 Task: Establish milestones for completing different stages of in-depth analysis on selected data patterns.
Action: Mouse moved to (437, 252)
Screenshot: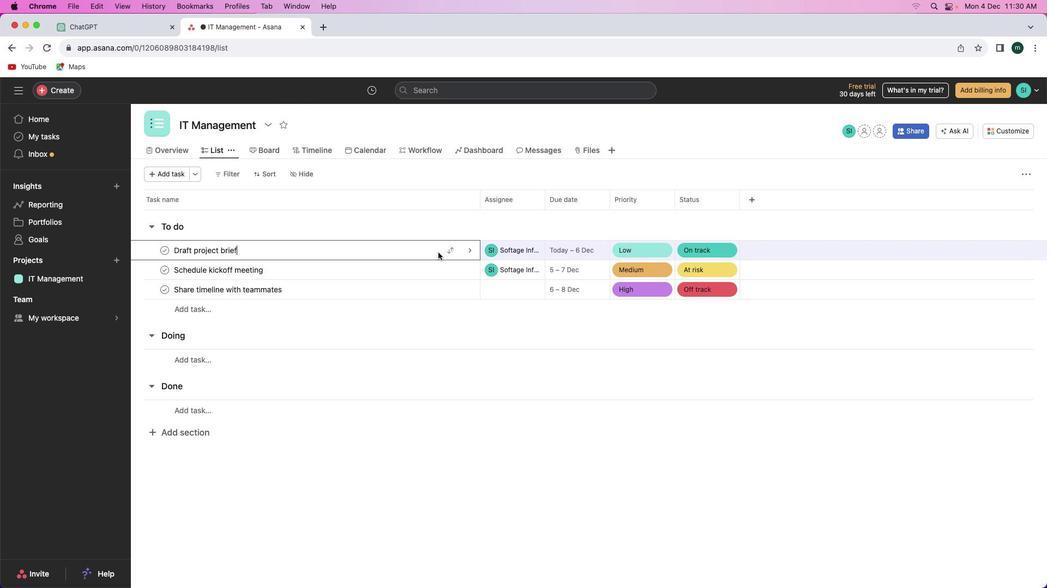 
Action: Mouse pressed left at (437, 252)
Screenshot: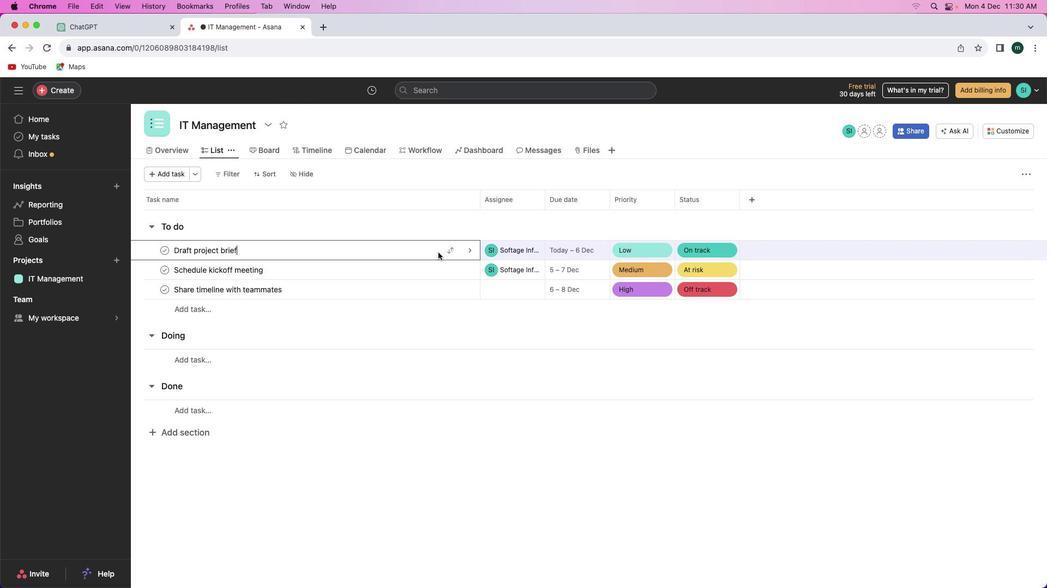 
Action: Mouse pressed left at (437, 252)
Screenshot: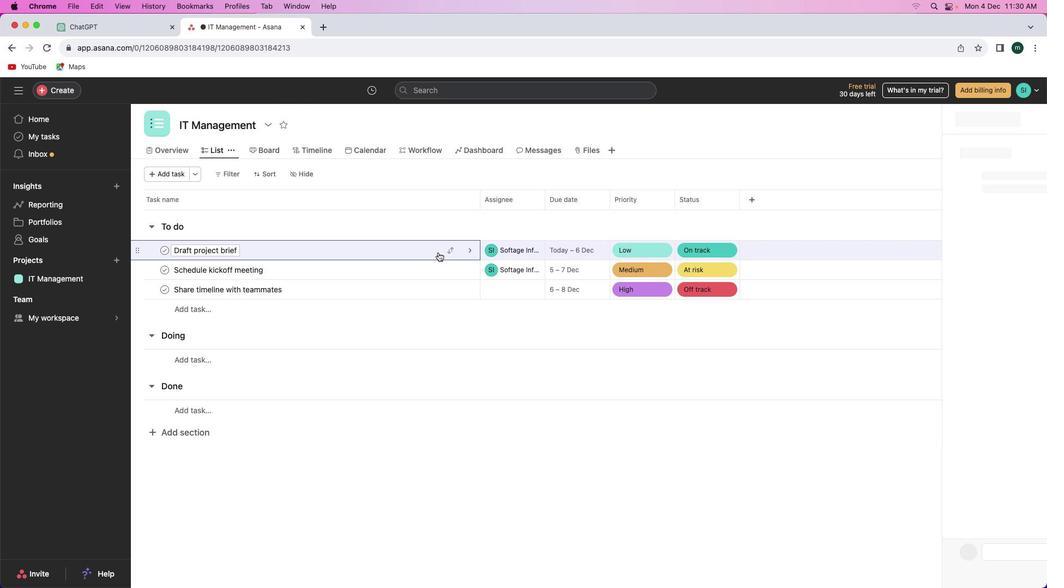 
Action: Mouse moved to (1002, 121)
Screenshot: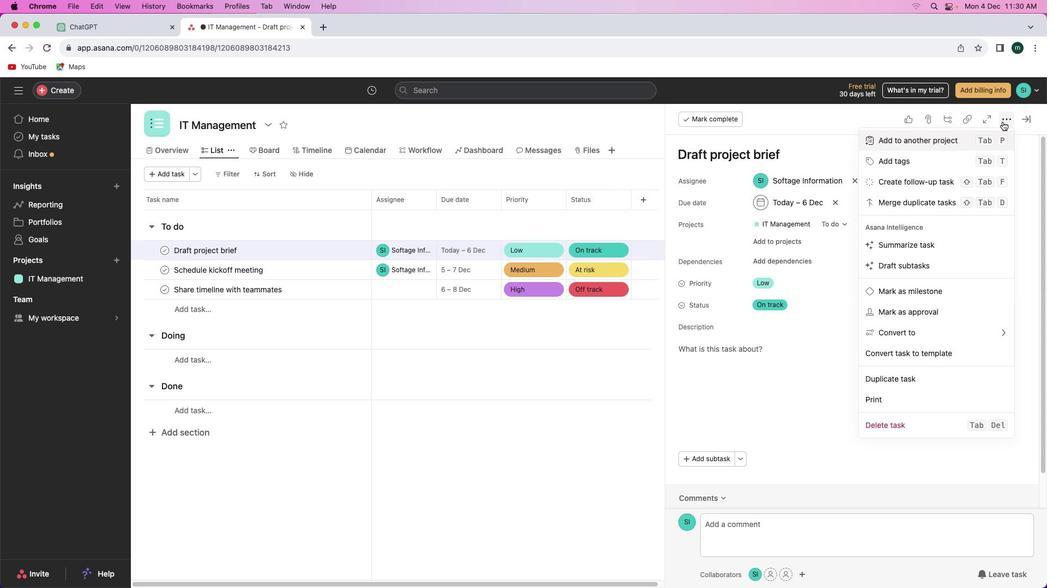 
Action: Mouse pressed left at (1002, 121)
Screenshot: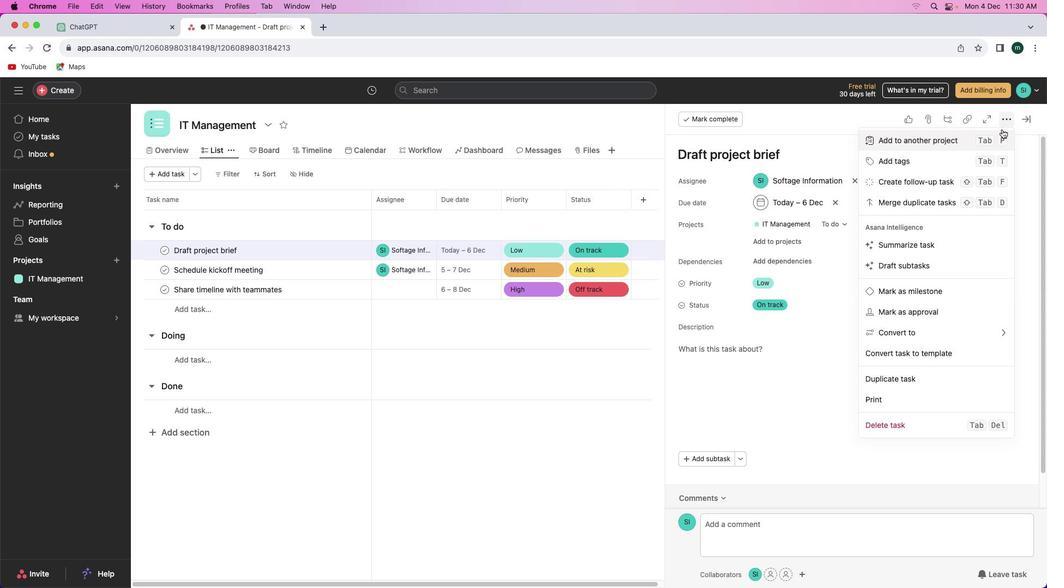 
Action: Mouse moved to (955, 286)
Screenshot: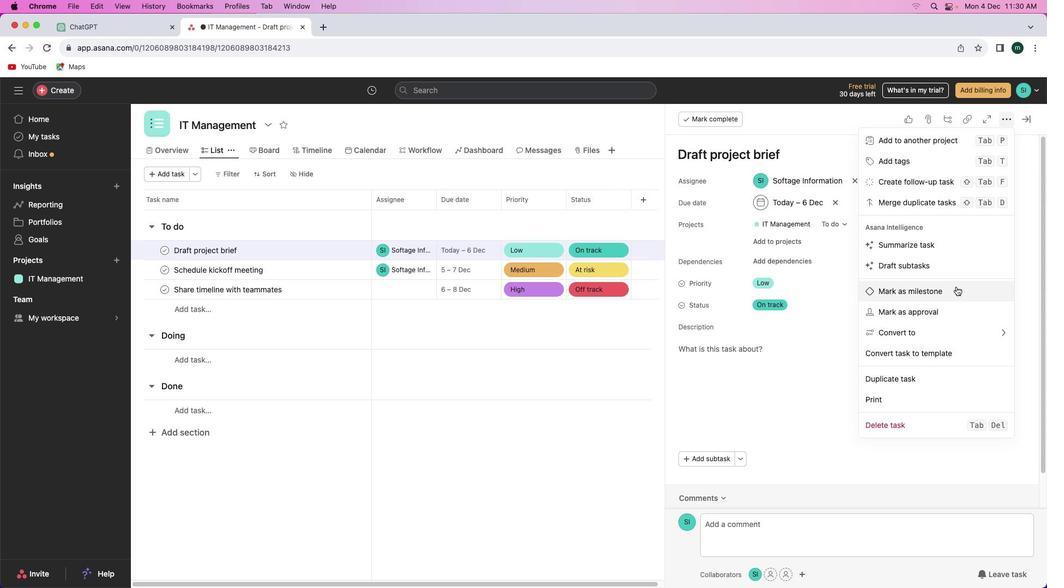 
Action: Mouse pressed left at (955, 286)
Screenshot: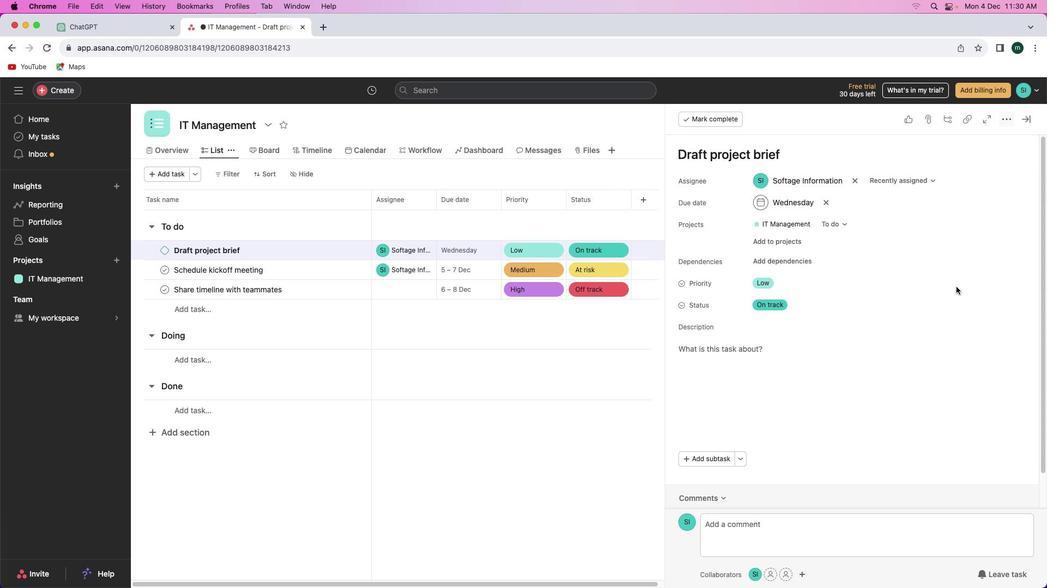 
Action: Mouse moved to (346, 278)
Screenshot: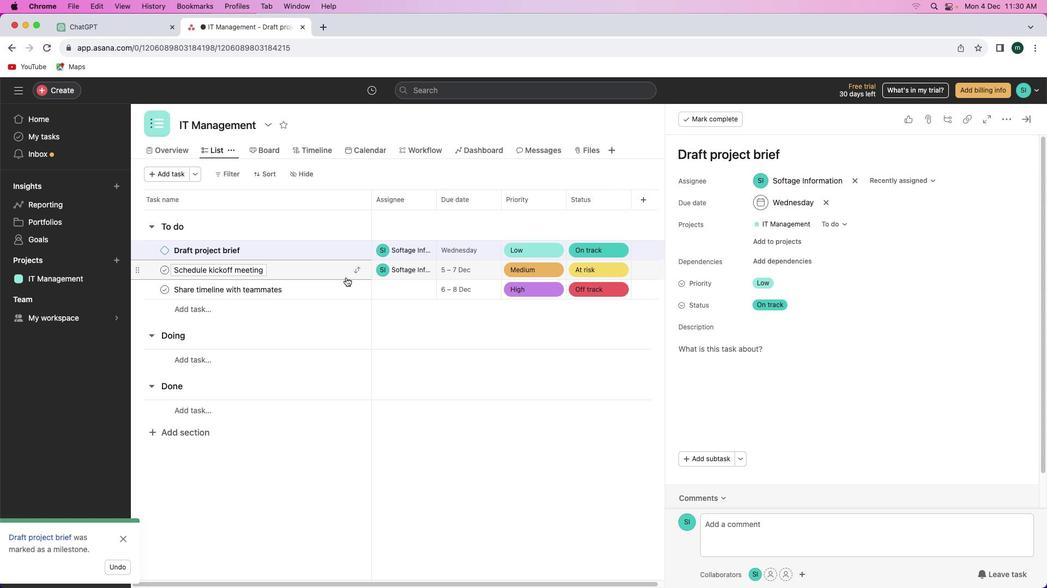 
Action: Mouse pressed left at (346, 278)
Screenshot: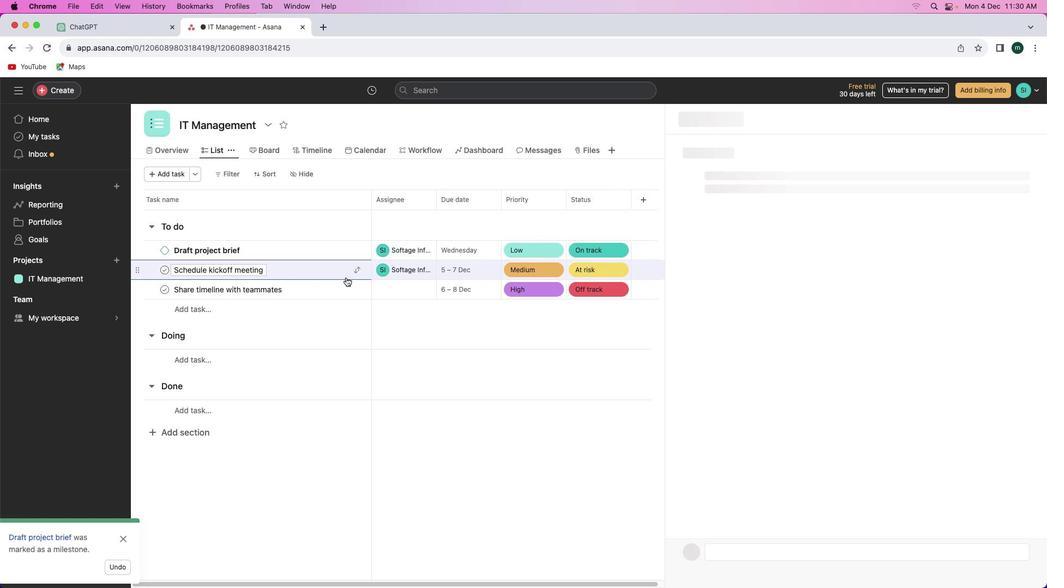 
Action: Mouse moved to (1004, 122)
Screenshot: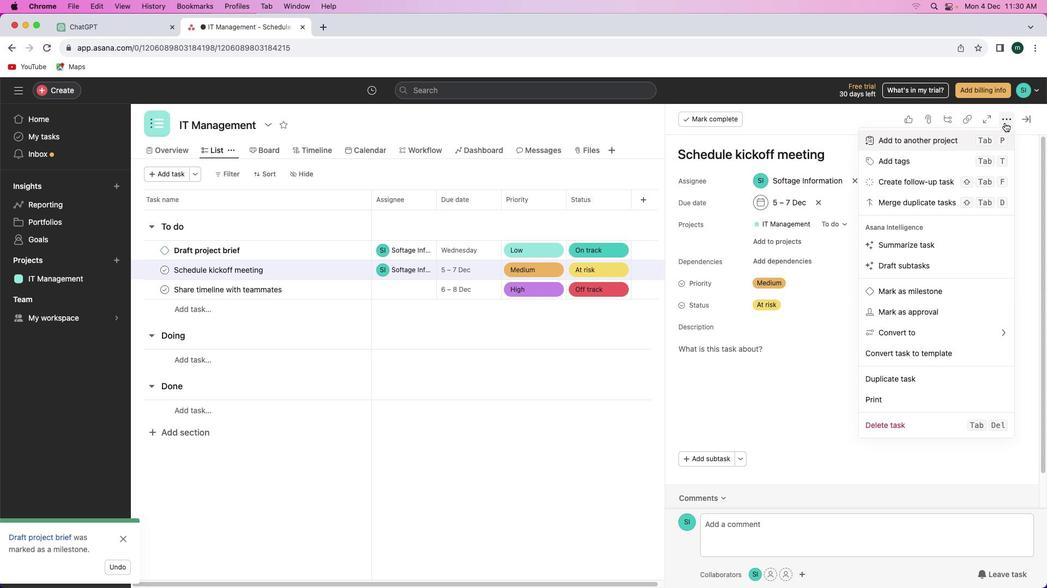 
Action: Mouse pressed left at (1004, 122)
Screenshot: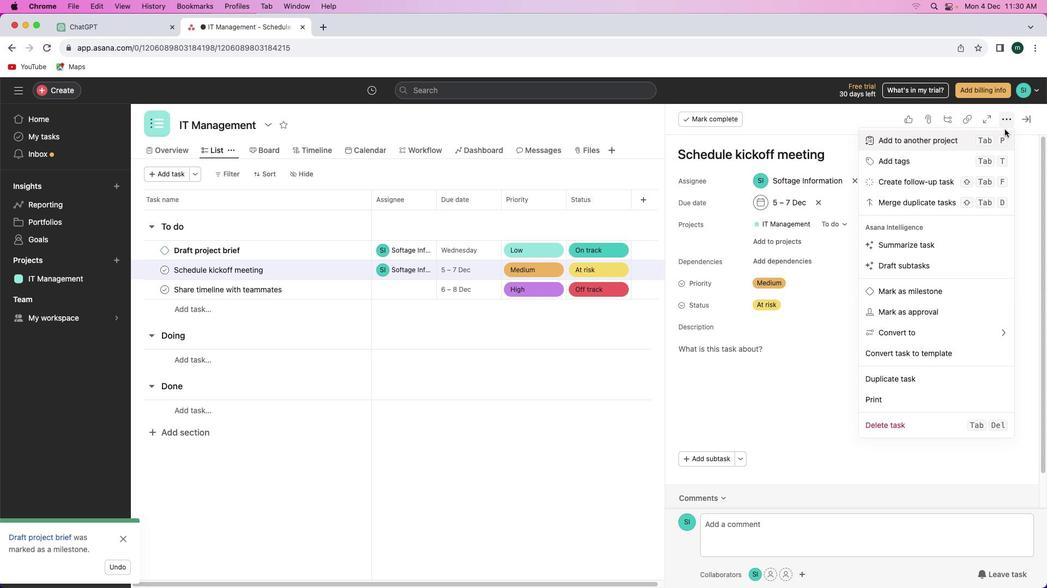
Action: Mouse moved to (970, 297)
Screenshot: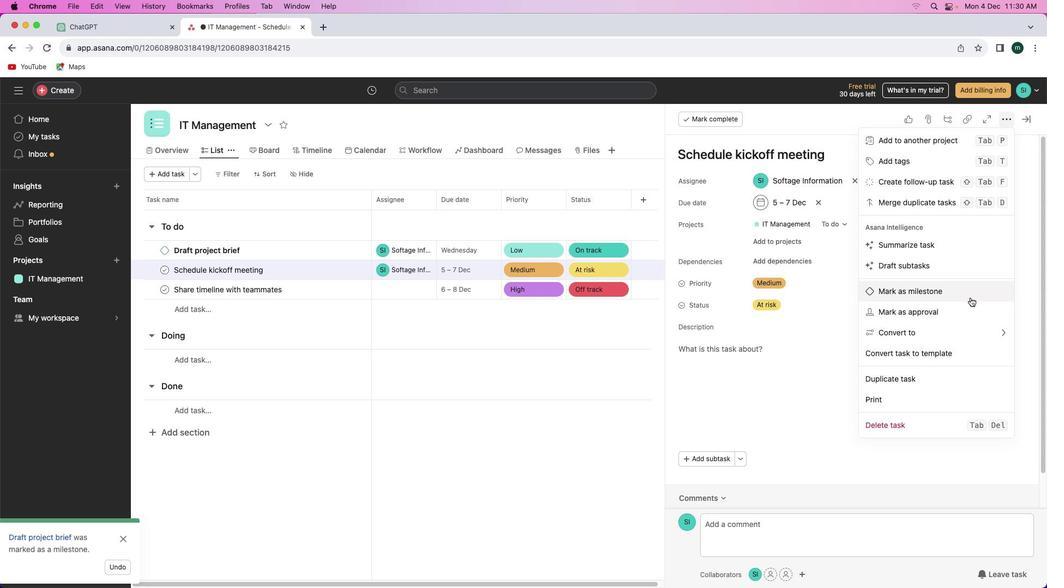 
Action: Mouse pressed left at (970, 297)
Screenshot: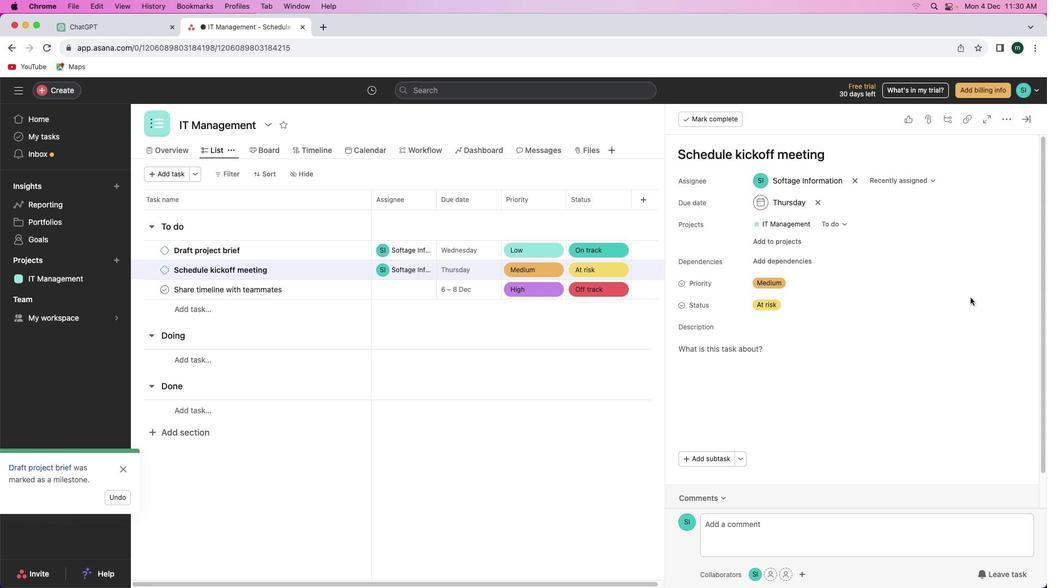 
Action: Mouse moved to (328, 295)
Screenshot: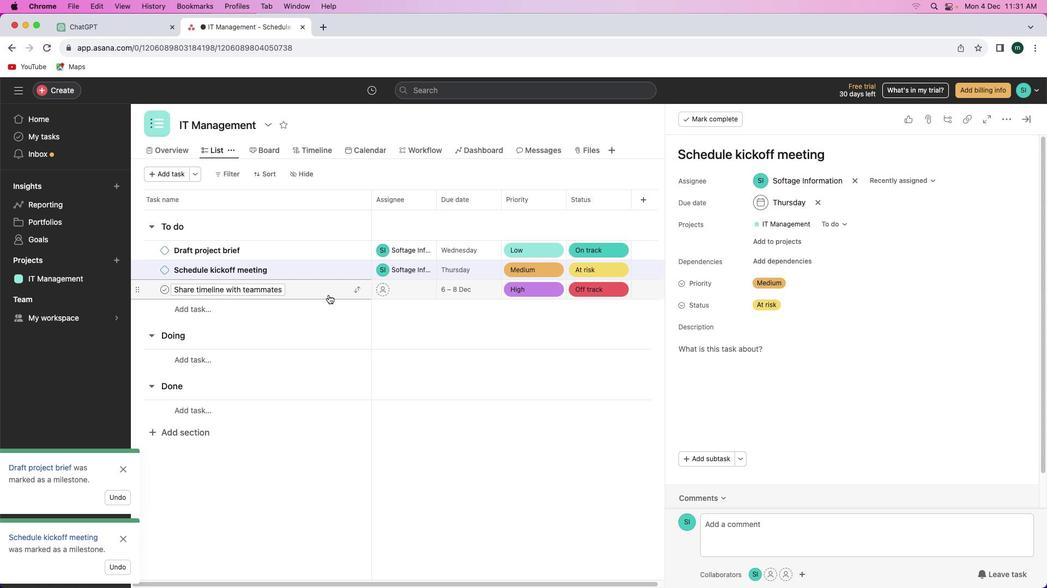 
Action: Mouse pressed left at (328, 295)
Screenshot: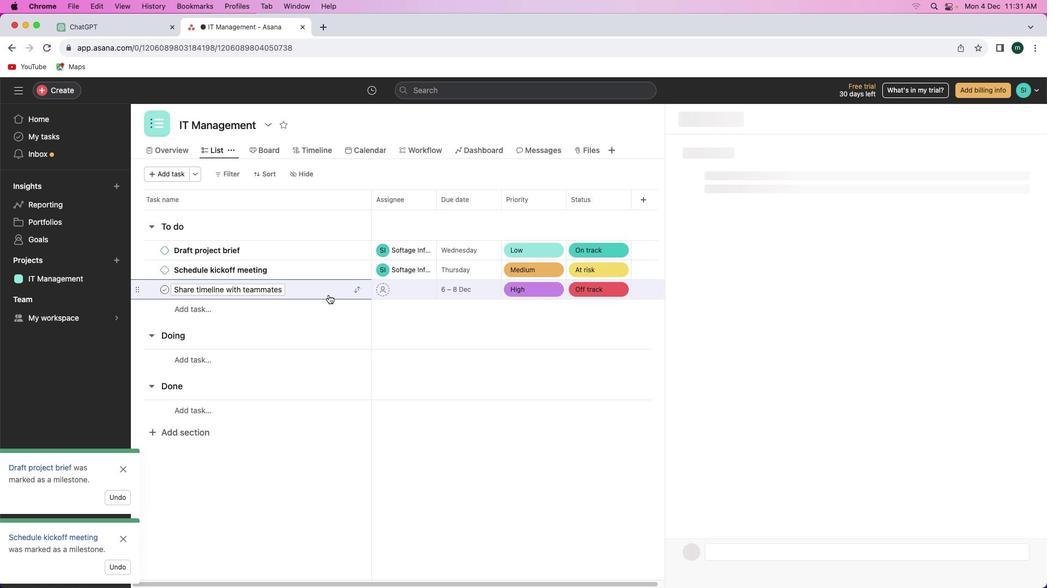 
Action: Mouse moved to (1001, 122)
Screenshot: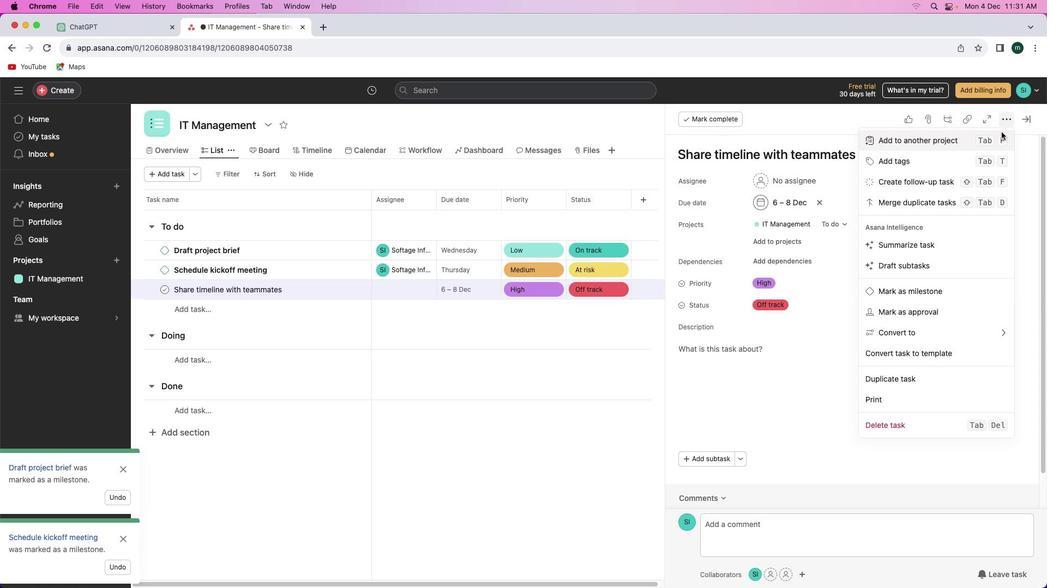 
Action: Mouse pressed left at (1001, 122)
Screenshot: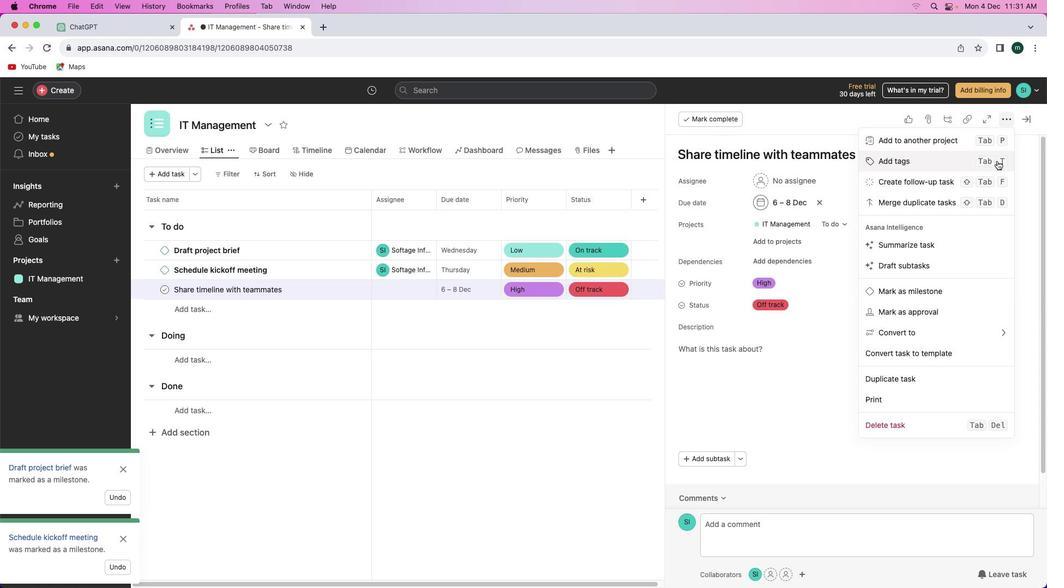 
Action: Mouse moved to (967, 288)
Screenshot: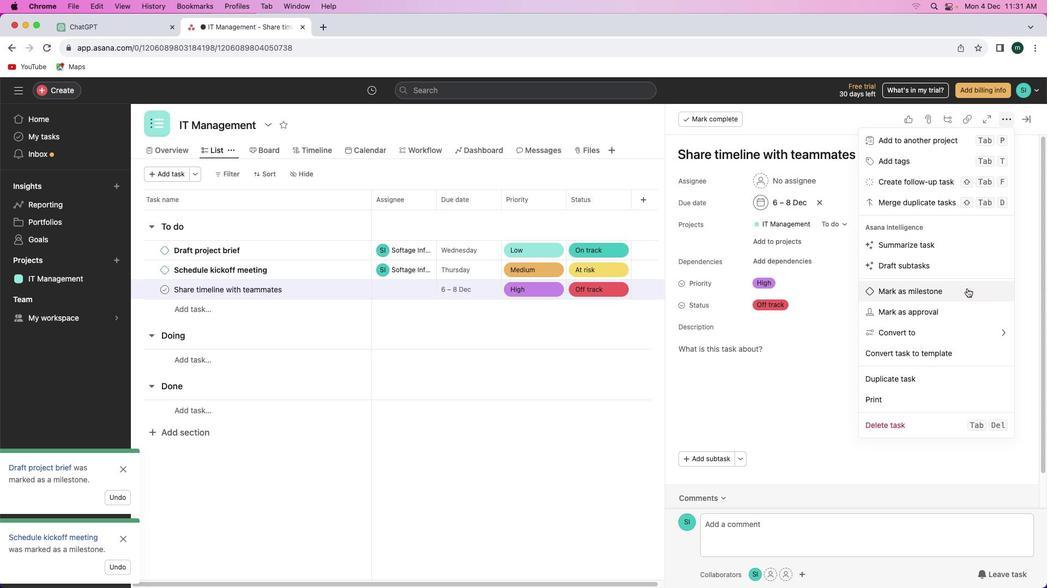 
Action: Mouse pressed left at (967, 288)
Screenshot: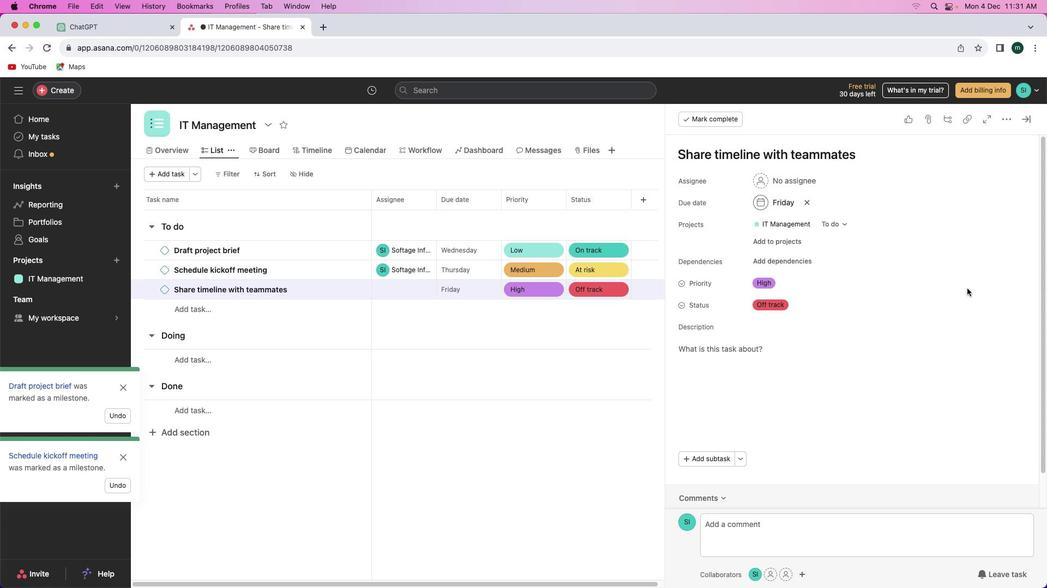 
Action: Mouse moved to (617, 347)
Screenshot: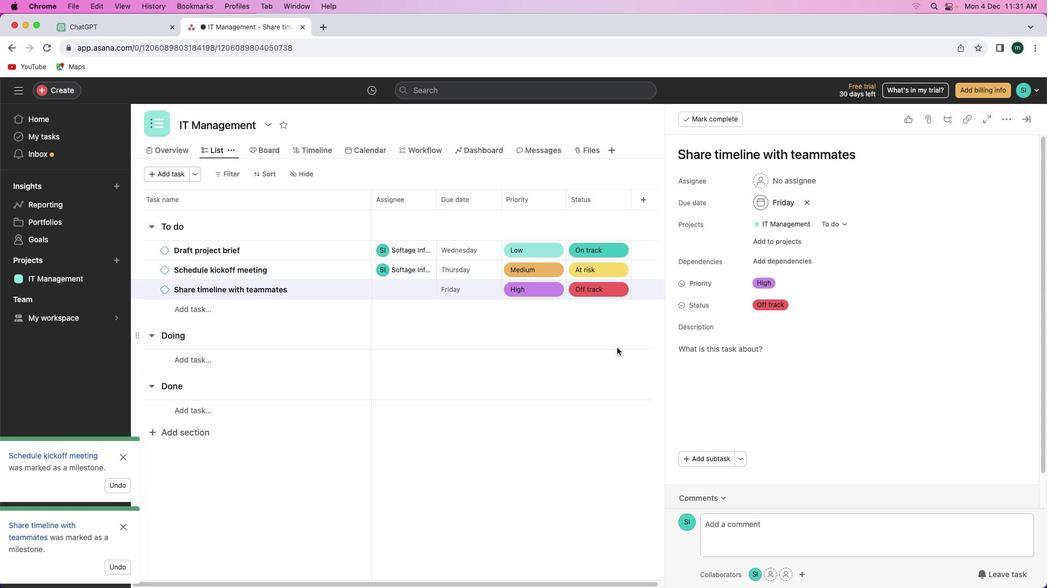 
Action: Mouse pressed left at (617, 347)
Screenshot: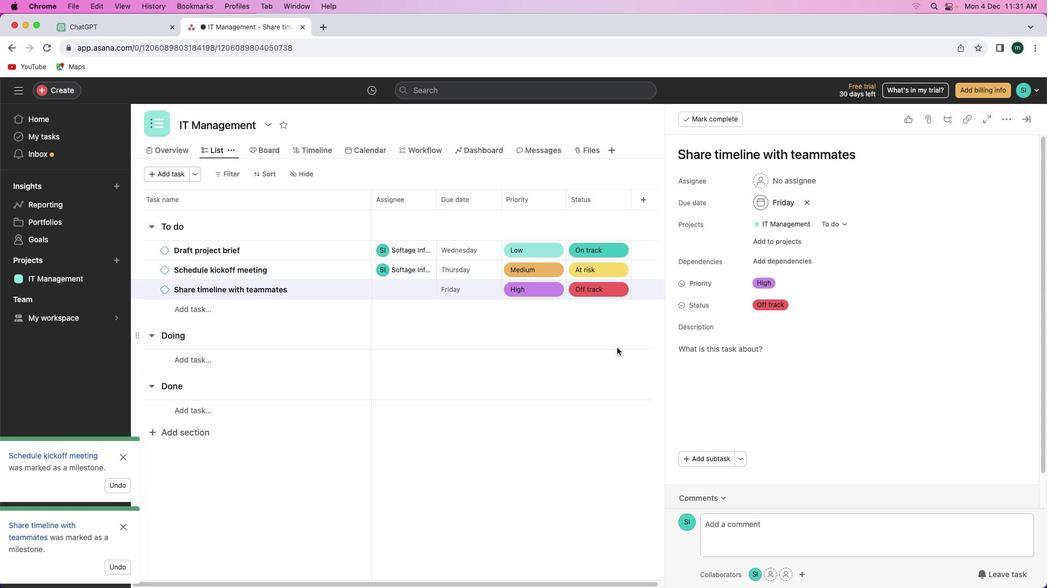 
Action: Mouse moved to (632, 346)
Screenshot: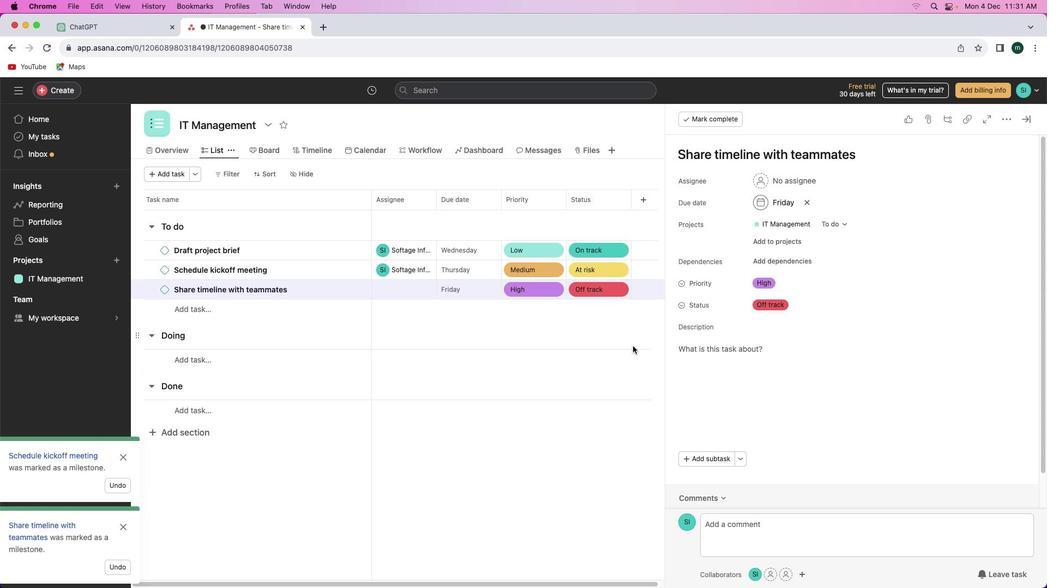 
